 Task: Allow users to send email of quote with pdf file format to customers
Action: Mouse moved to (212, 193)
Screenshot: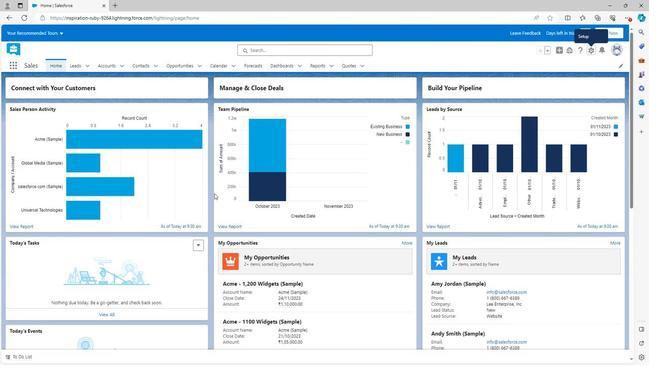 
Action: Mouse scrolled (212, 193) with delta (0, 0)
Screenshot: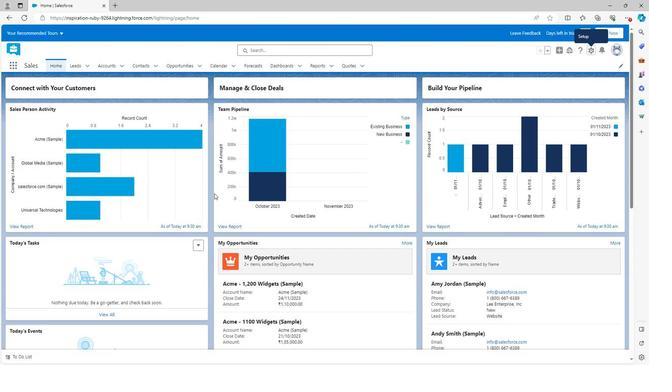 
Action: Mouse scrolled (212, 193) with delta (0, 0)
Screenshot: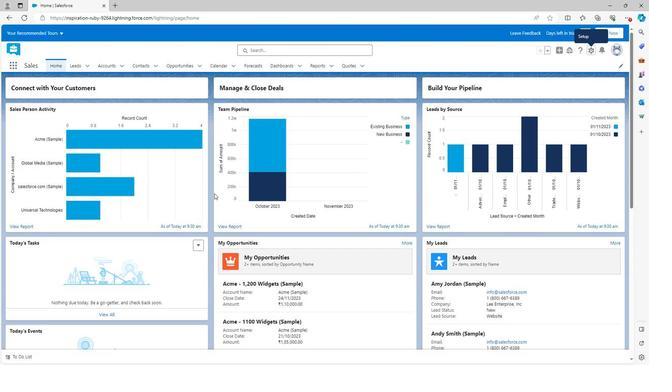 
Action: Mouse scrolled (212, 193) with delta (0, 0)
Screenshot: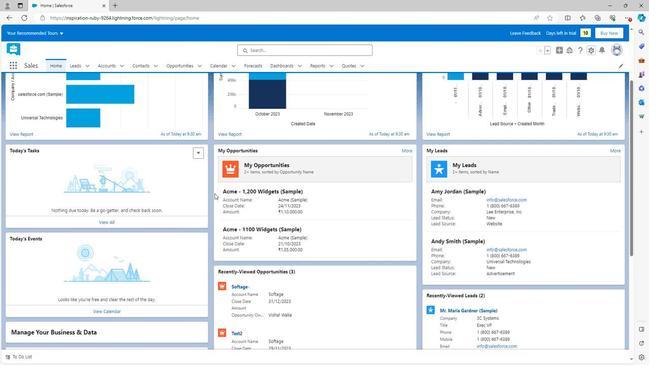 
Action: Mouse scrolled (212, 193) with delta (0, 0)
Screenshot: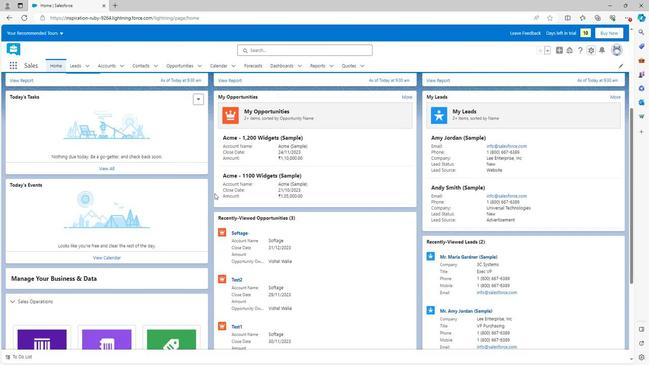 
Action: Mouse scrolled (212, 193) with delta (0, 0)
Screenshot: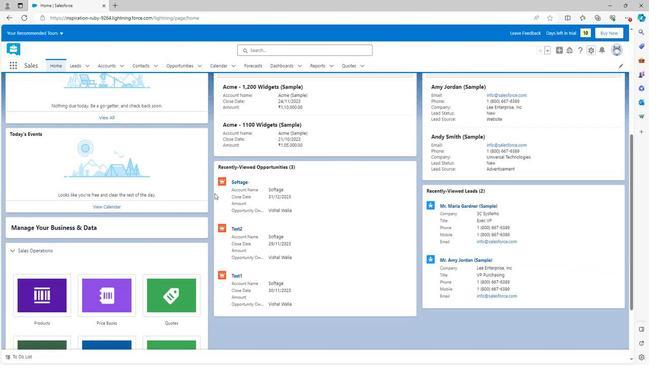 
Action: Mouse scrolled (212, 193) with delta (0, 0)
Screenshot: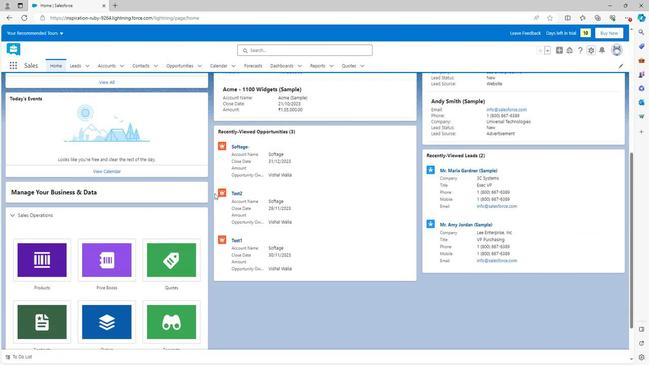 
Action: Mouse scrolled (212, 193) with delta (0, 0)
Screenshot: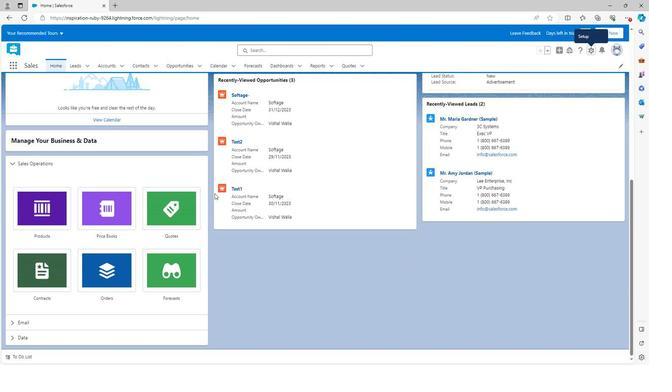 
Action: Mouse scrolled (212, 193) with delta (0, 0)
Screenshot: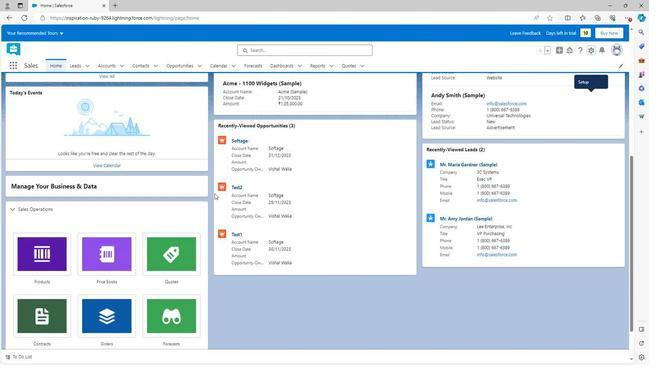 
Action: Mouse scrolled (212, 193) with delta (0, 0)
Screenshot: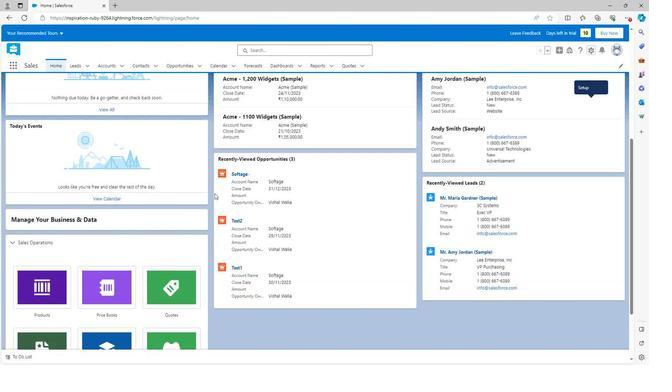 
Action: Mouse scrolled (212, 193) with delta (0, 0)
Screenshot: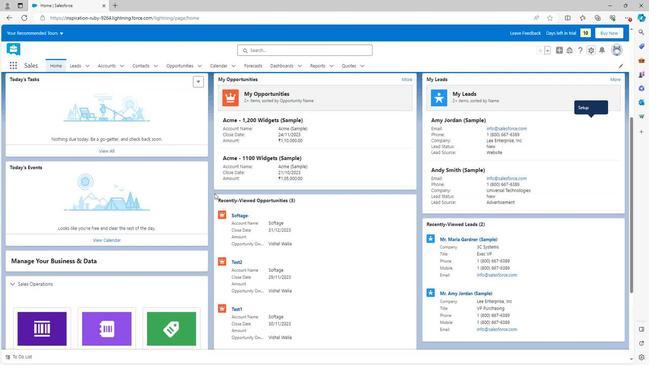 
Action: Mouse scrolled (212, 193) with delta (0, 0)
Screenshot: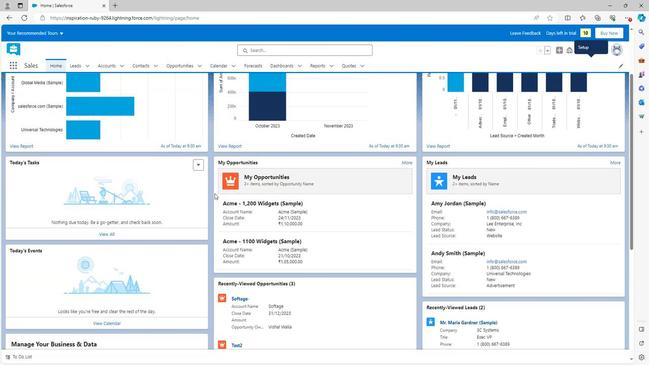 
Action: Mouse scrolled (212, 193) with delta (0, 0)
Screenshot: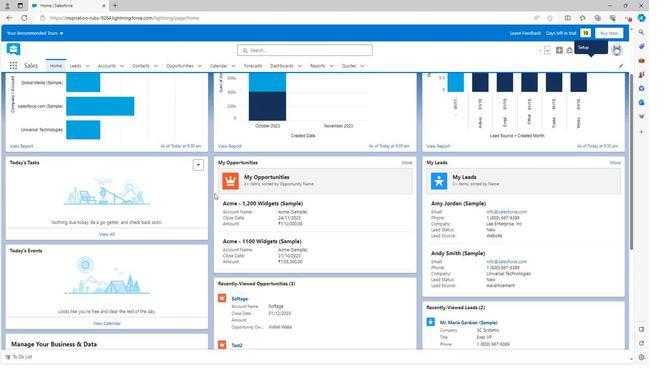 
Action: Mouse scrolled (212, 193) with delta (0, 0)
Screenshot: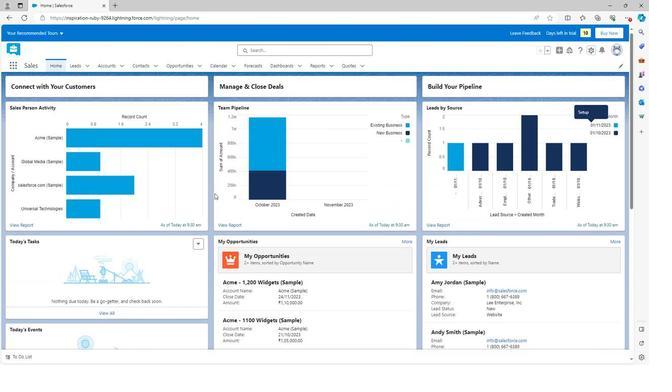 
Action: Mouse moved to (586, 50)
Screenshot: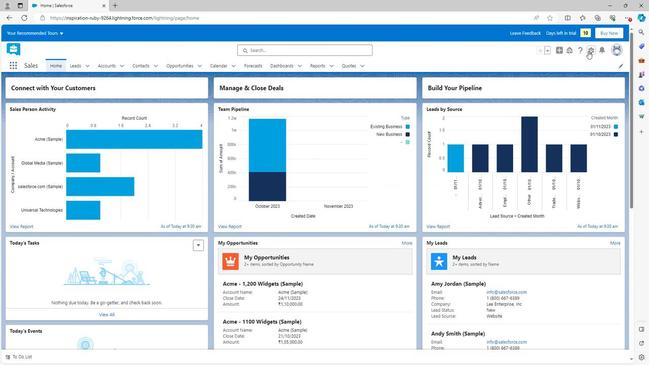 
Action: Mouse pressed left at (586, 50)
Screenshot: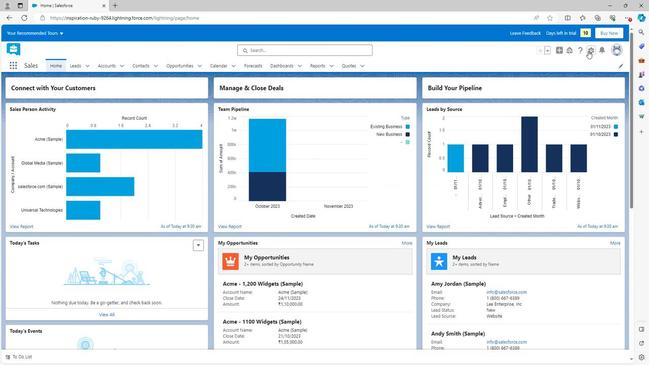 
Action: Mouse moved to (565, 66)
Screenshot: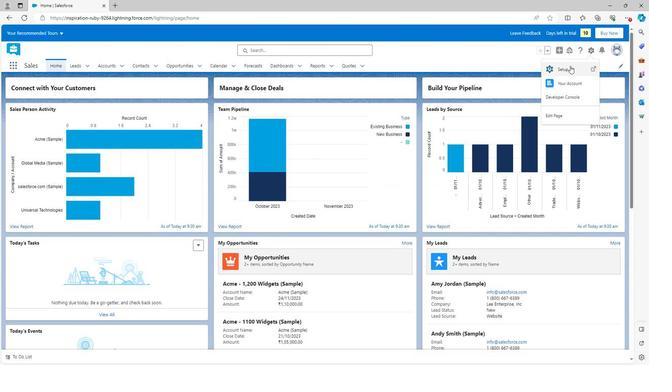 
Action: Mouse pressed left at (565, 66)
Screenshot: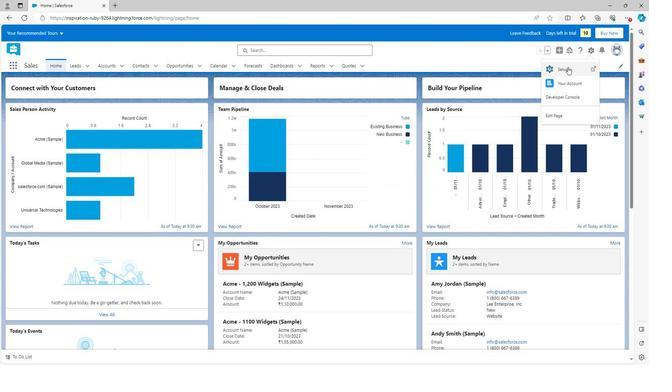 
Action: Mouse moved to (4, 265)
Screenshot: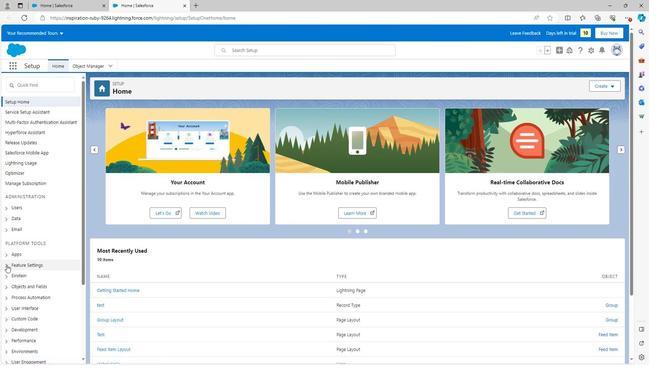 
Action: Mouse pressed left at (4, 265)
Screenshot: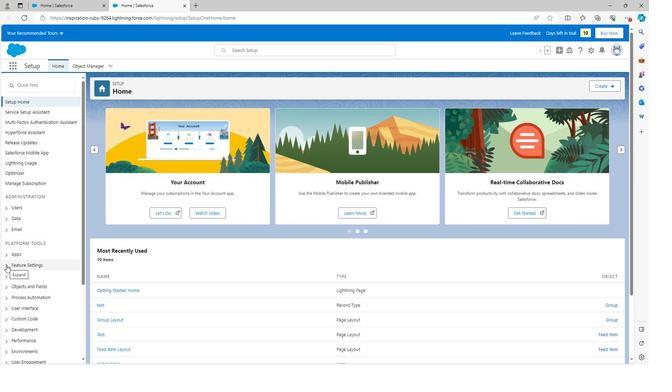 
Action: Mouse scrolled (4, 264) with delta (0, 0)
Screenshot: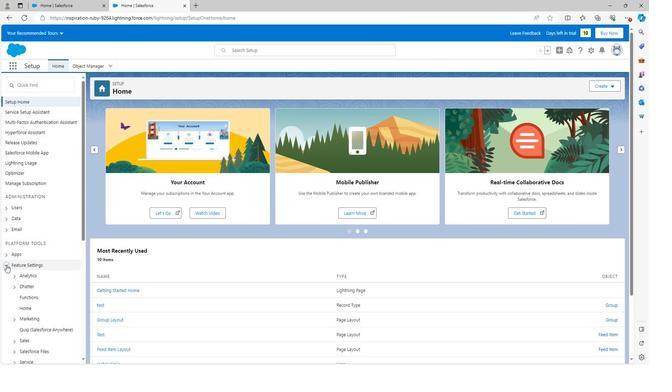 
Action: Mouse scrolled (4, 264) with delta (0, 0)
Screenshot: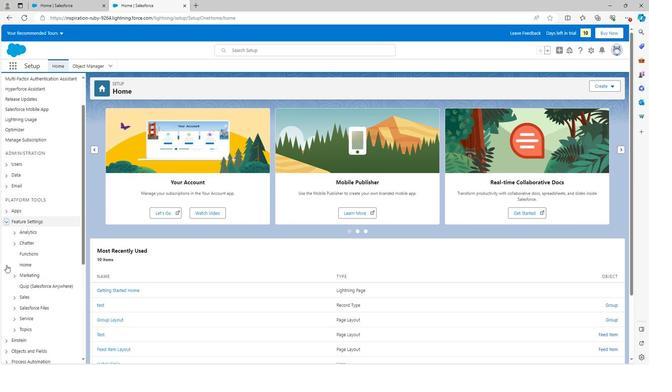 
Action: Mouse moved to (12, 254)
Screenshot: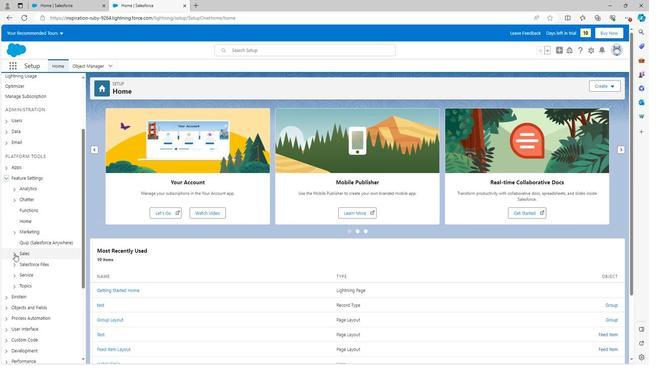 
Action: Mouse pressed left at (12, 254)
Screenshot: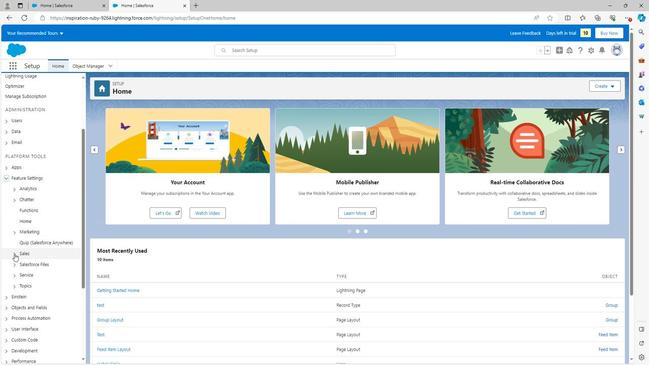 
Action: Mouse scrolled (12, 253) with delta (0, 0)
Screenshot: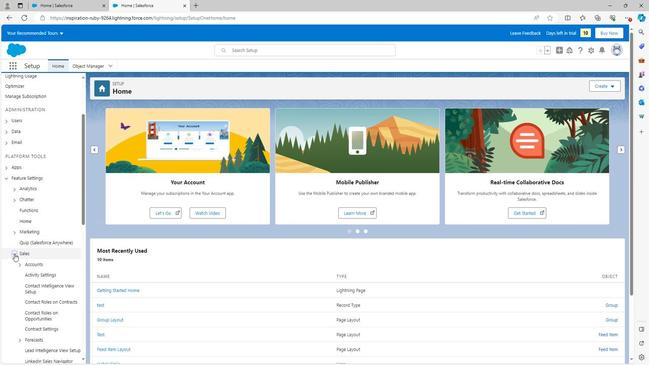 
Action: Mouse scrolled (12, 253) with delta (0, 0)
Screenshot: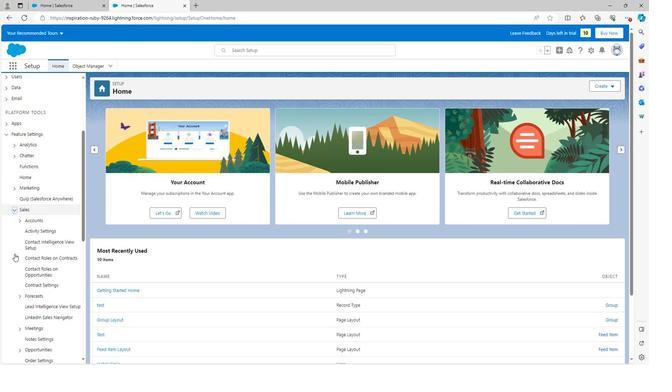 
Action: Mouse moved to (14, 283)
Screenshot: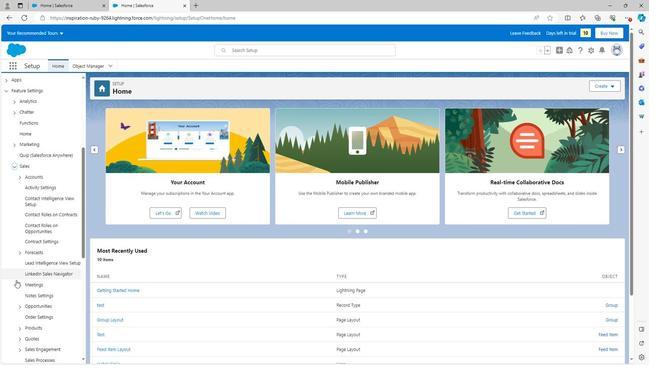 
Action: Mouse scrolled (14, 283) with delta (0, 0)
Screenshot: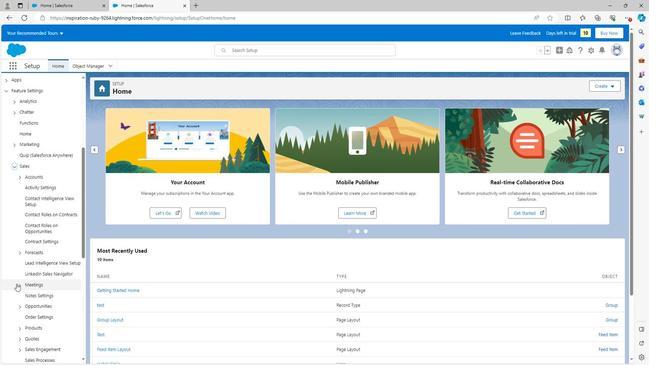 
Action: Mouse scrolled (14, 283) with delta (0, 0)
Screenshot: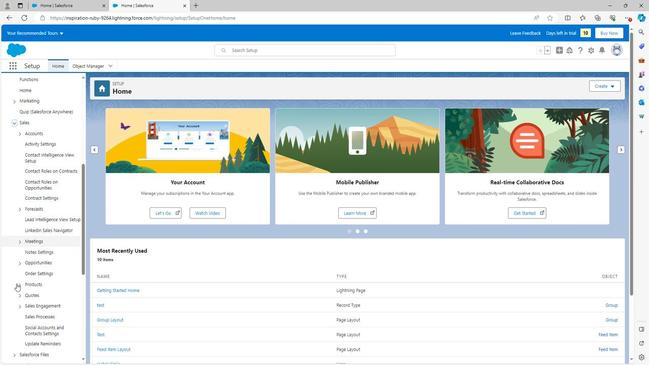 
Action: Mouse moved to (17, 251)
Screenshot: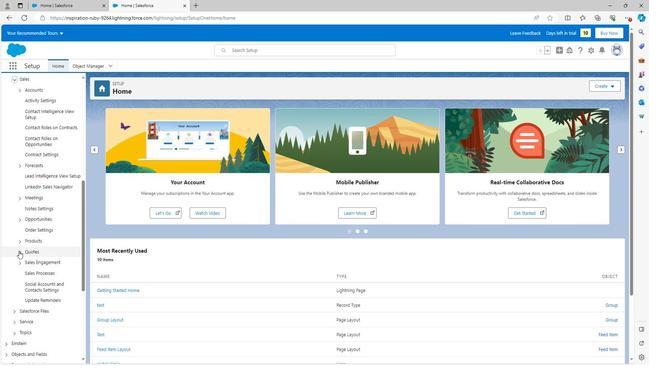 
Action: Mouse pressed left at (17, 251)
Screenshot: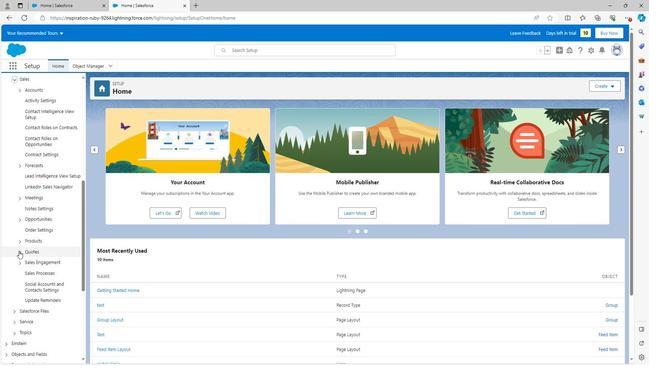 
Action: Mouse moved to (36, 272)
Screenshot: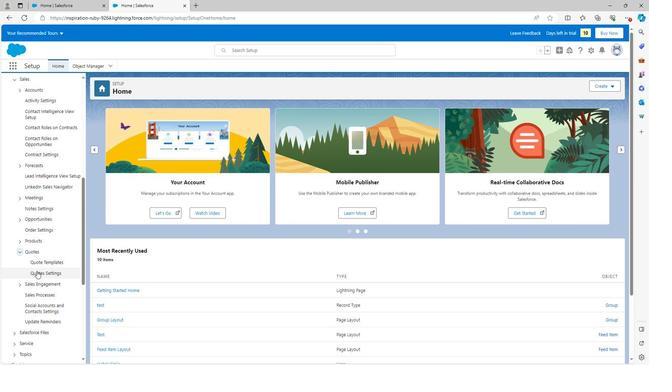 
Action: Mouse pressed left at (36, 272)
Screenshot: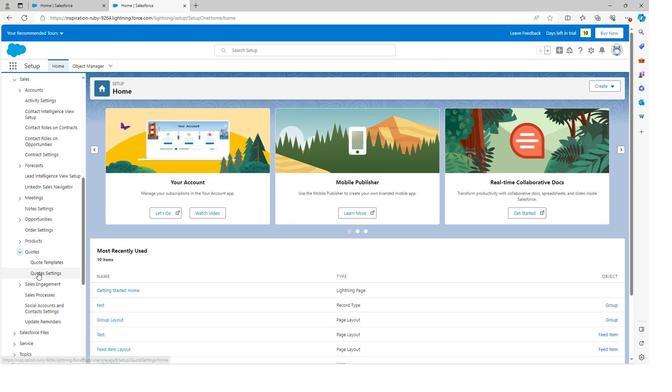 
Action: Mouse moved to (107, 150)
Screenshot: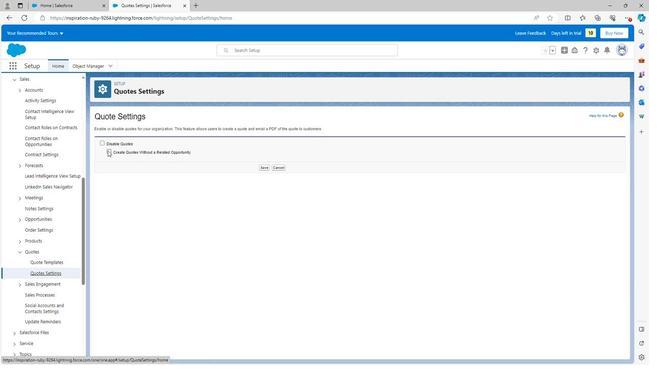
Action: Mouse pressed left at (107, 150)
Screenshot: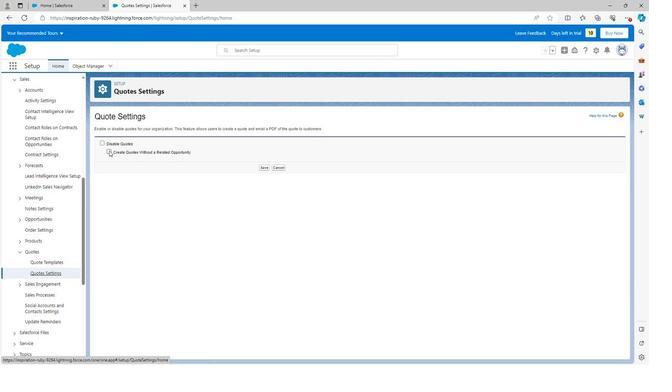 
Action: Mouse moved to (107, 150)
Screenshot: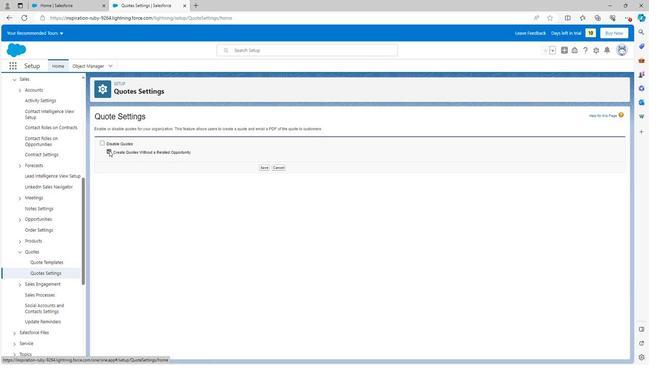 
Action: Mouse pressed left at (107, 150)
Screenshot: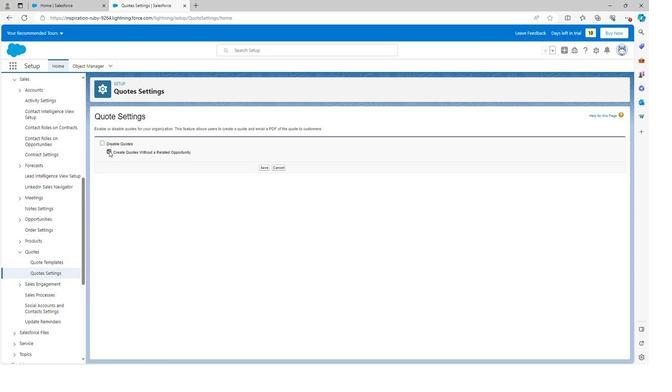 
Action: Mouse pressed left at (107, 150)
Screenshot: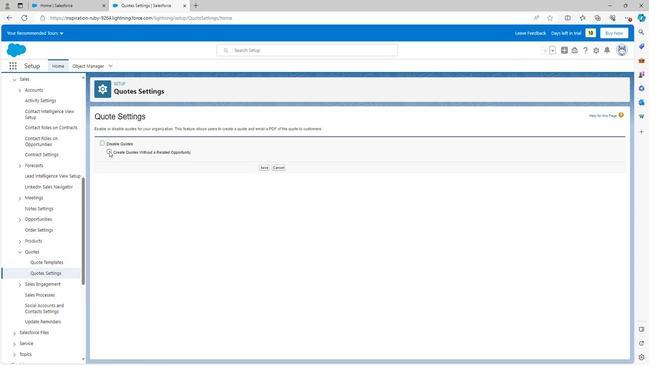 
Action: Mouse moved to (262, 167)
Screenshot: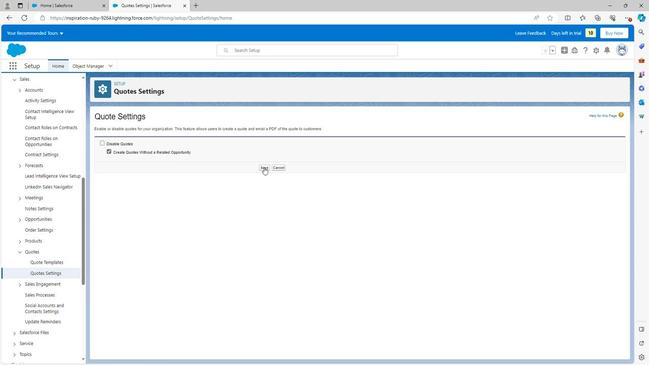 
Action: Mouse pressed left at (262, 167)
Screenshot: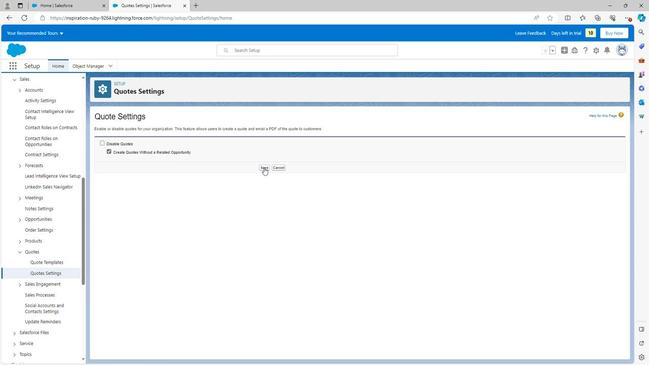 
Action: Mouse moved to (136, 210)
Screenshot: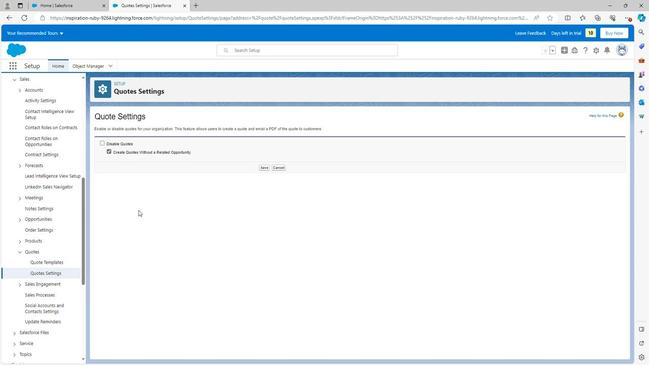 
